 Task: Add Dakota Organic Grass-Fed Beef Ribeye Steak to the cart.
Action: Mouse moved to (15, 76)
Screenshot: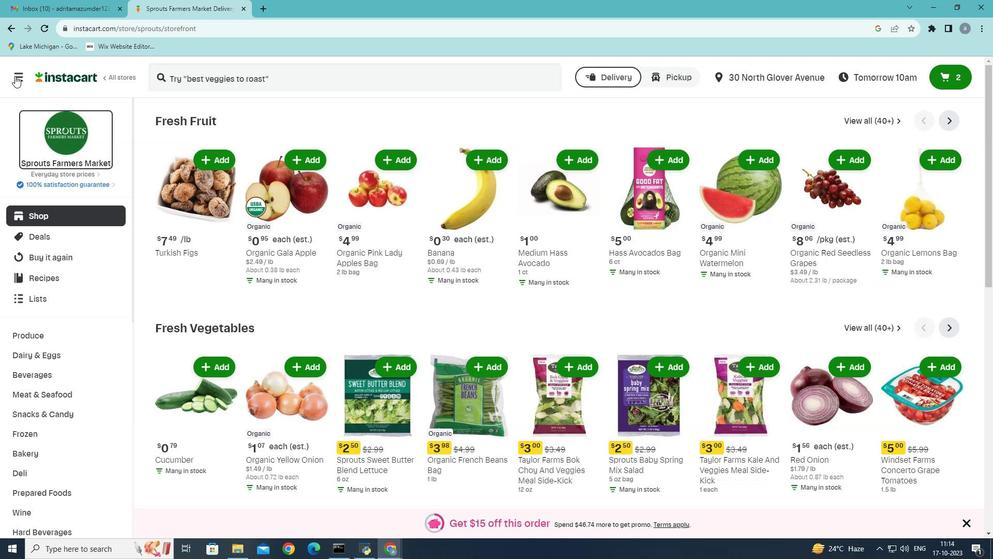 
Action: Mouse pressed left at (15, 76)
Screenshot: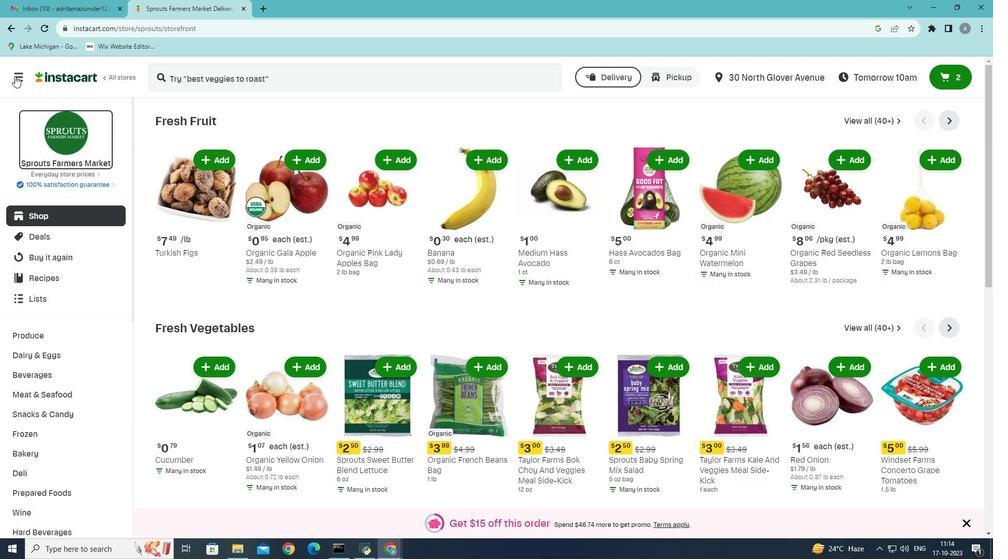 
Action: Mouse moved to (43, 297)
Screenshot: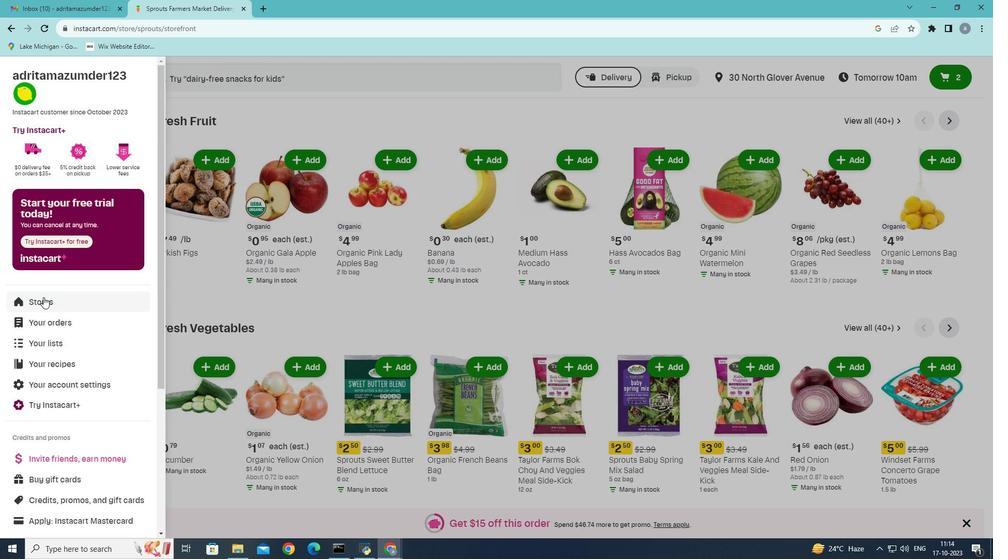 
Action: Mouse pressed left at (43, 297)
Screenshot: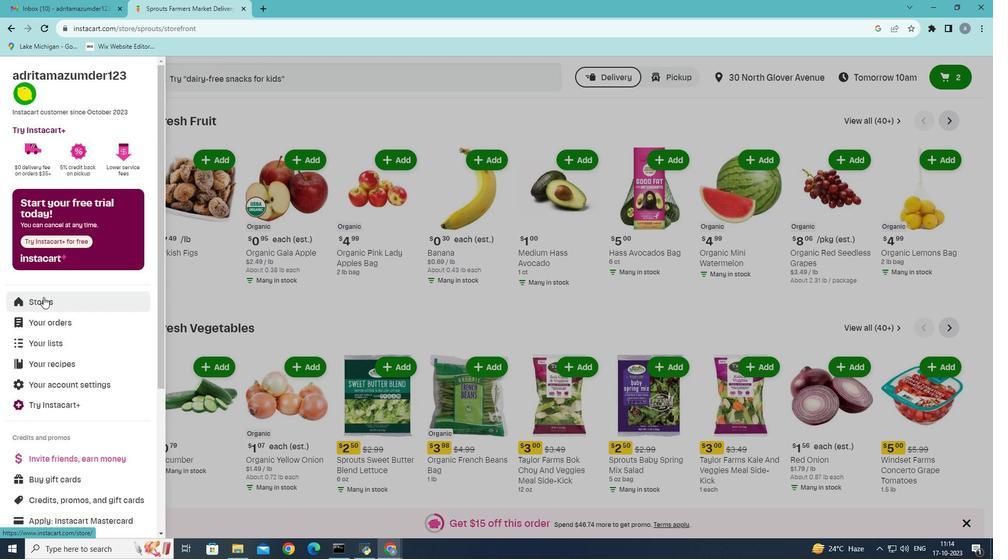 
Action: Mouse moved to (243, 112)
Screenshot: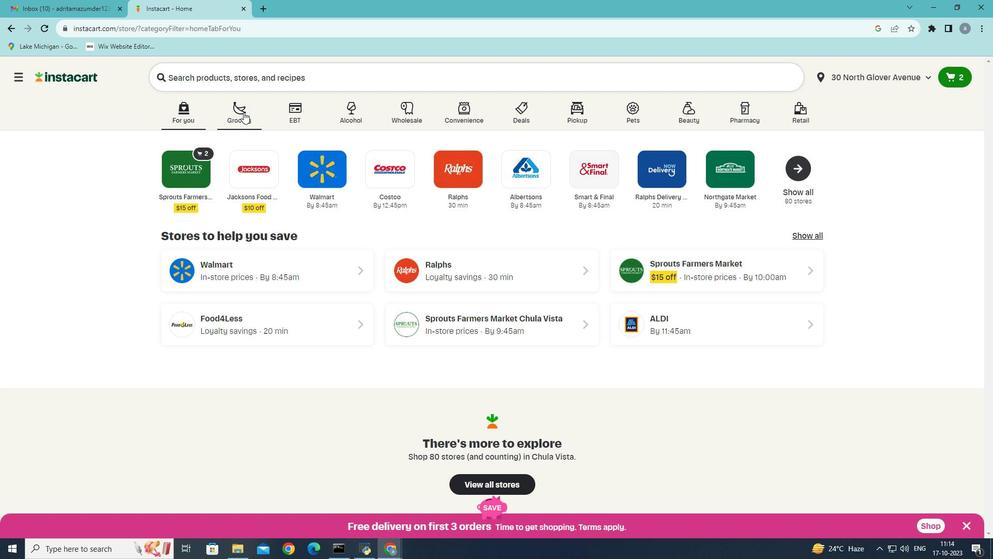 
Action: Mouse pressed left at (243, 112)
Screenshot: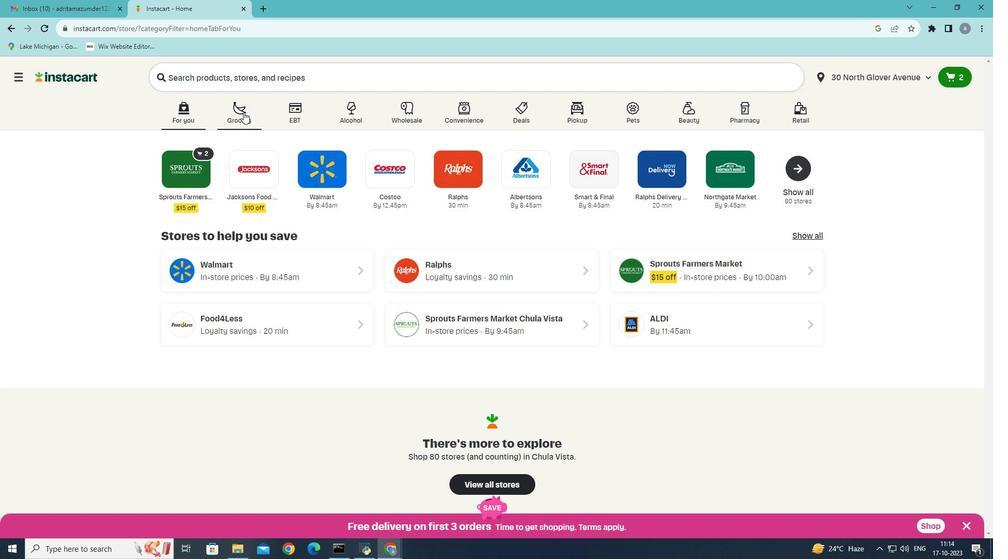 
Action: Mouse moved to (233, 169)
Screenshot: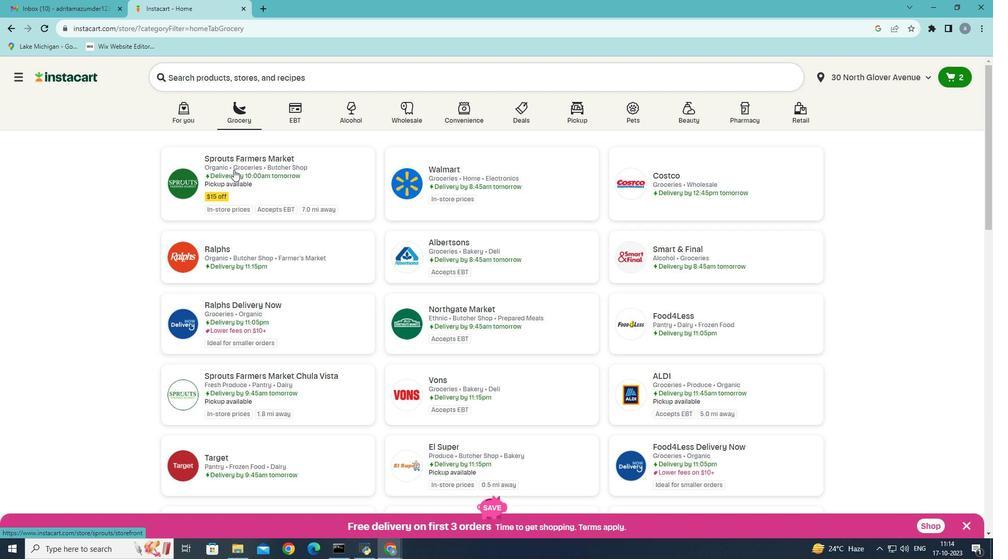 
Action: Mouse pressed left at (233, 169)
Screenshot: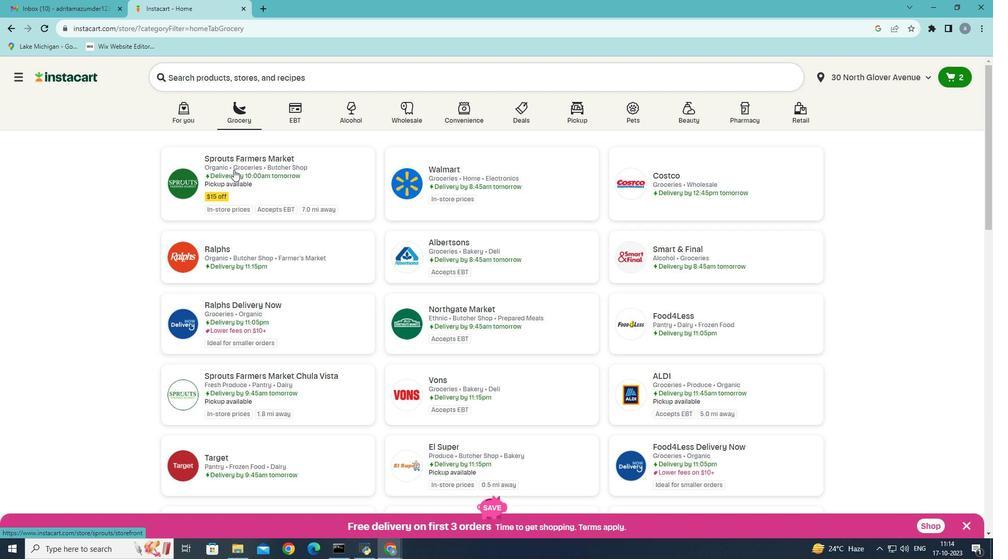 
Action: Mouse moved to (63, 389)
Screenshot: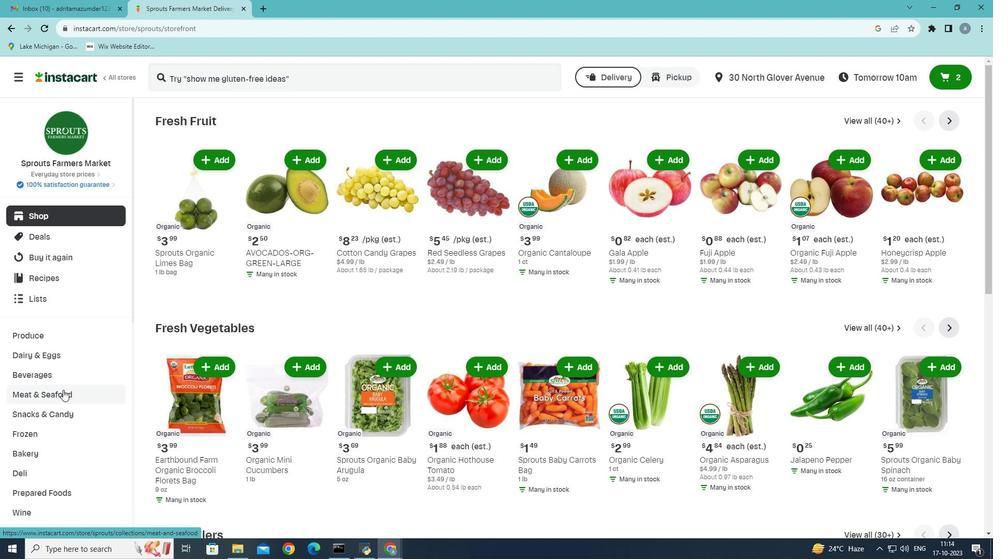 
Action: Mouse pressed left at (63, 389)
Screenshot: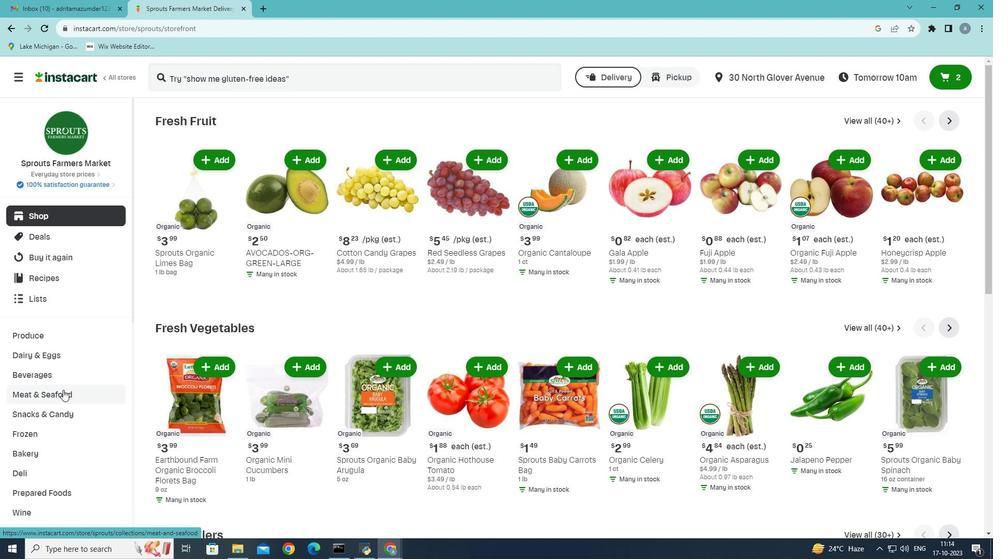 
Action: Mouse moved to (300, 143)
Screenshot: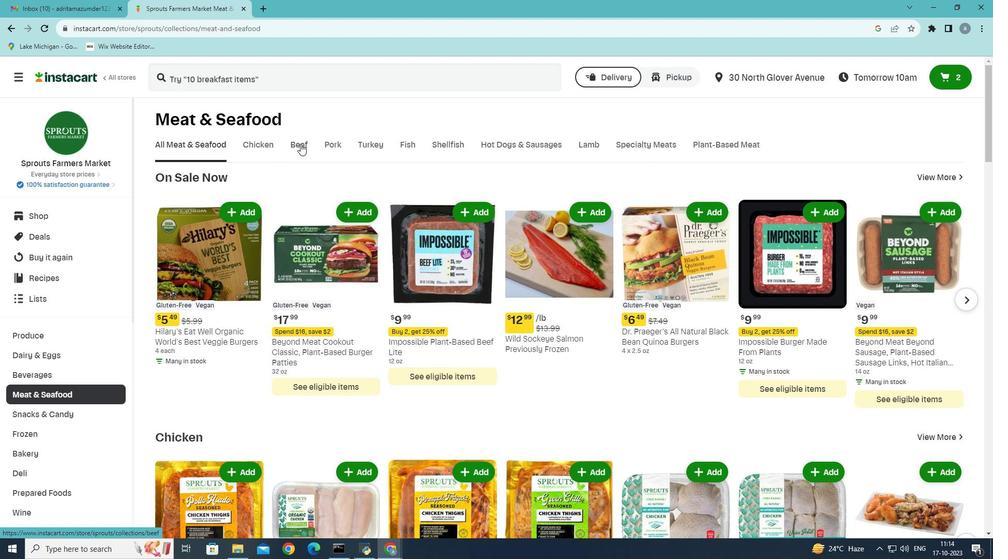 
Action: Mouse pressed left at (300, 143)
Screenshot: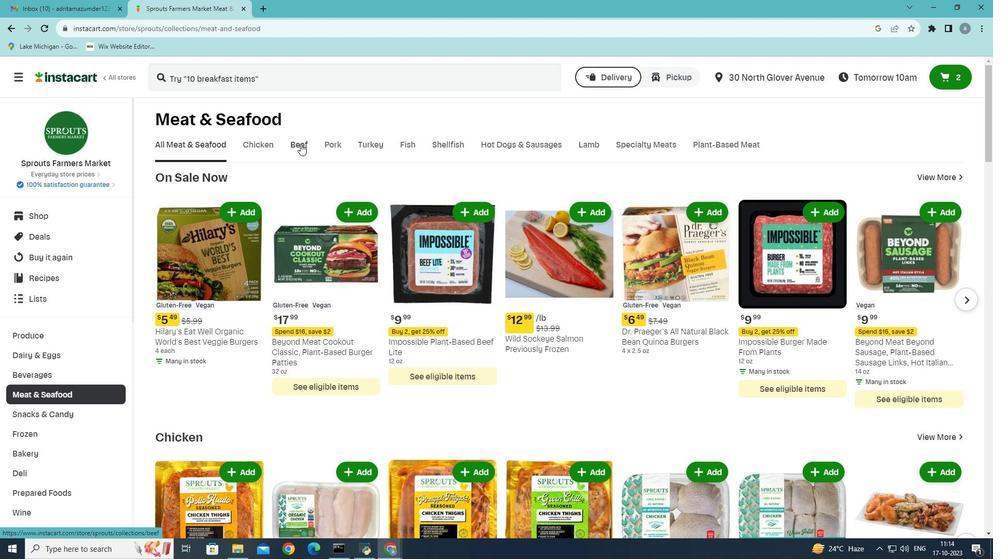 
Action: Mouse moved to (355, 196)
Screenshot: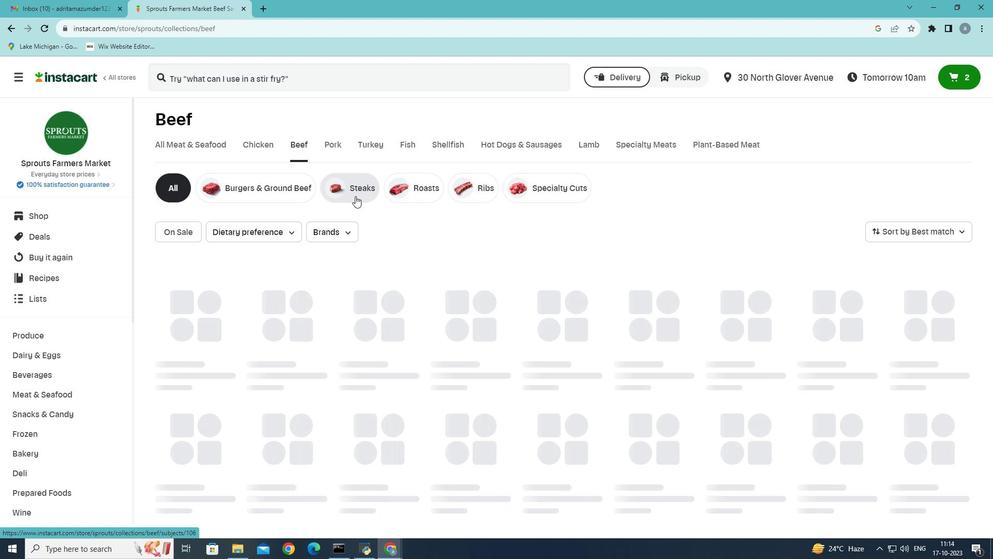 
Action: Mouse pressed left at (355, 196)
Screenshot: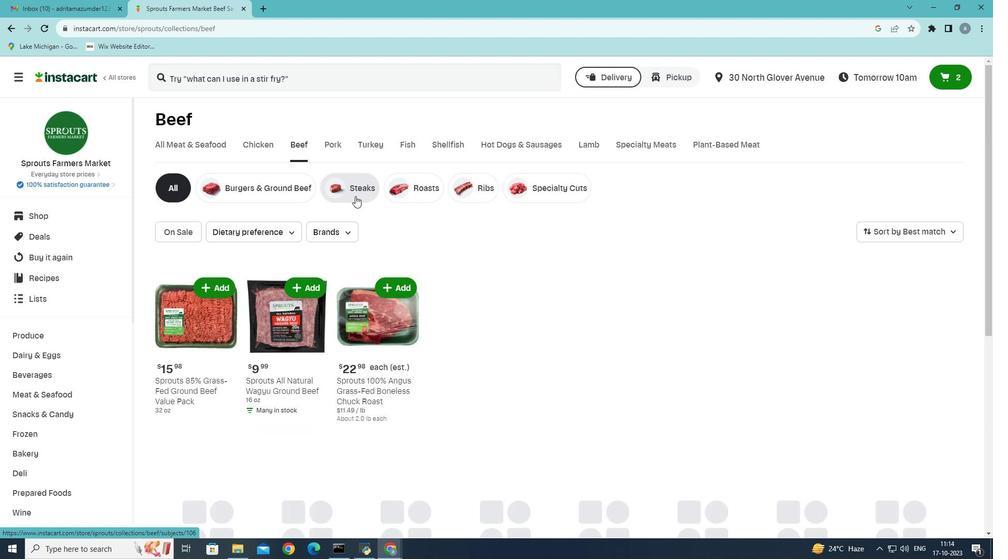 
Action: Mouse moved to (335, 279)
Screenshot: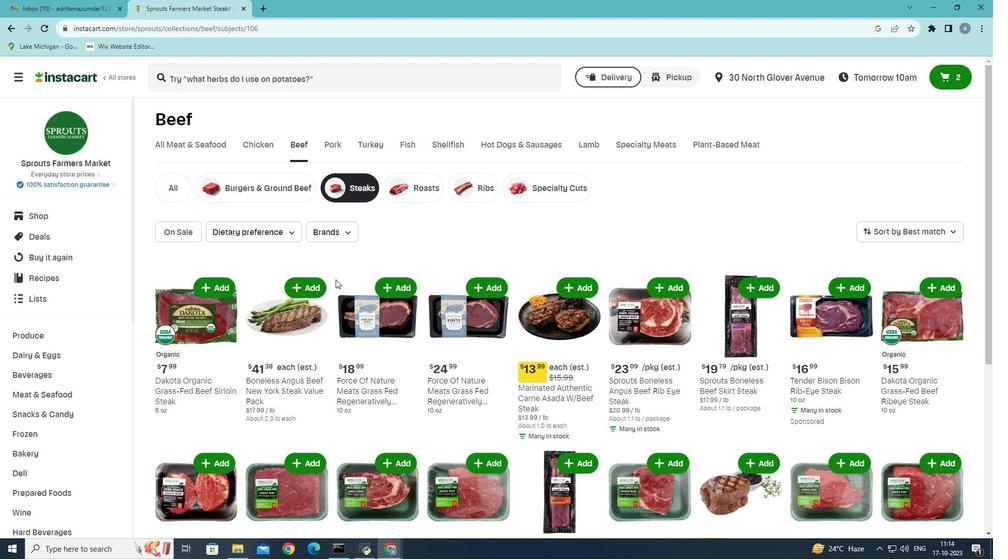 
Action: Mouse scrolled (335, 279) with delta (0, 0)
Screenshot: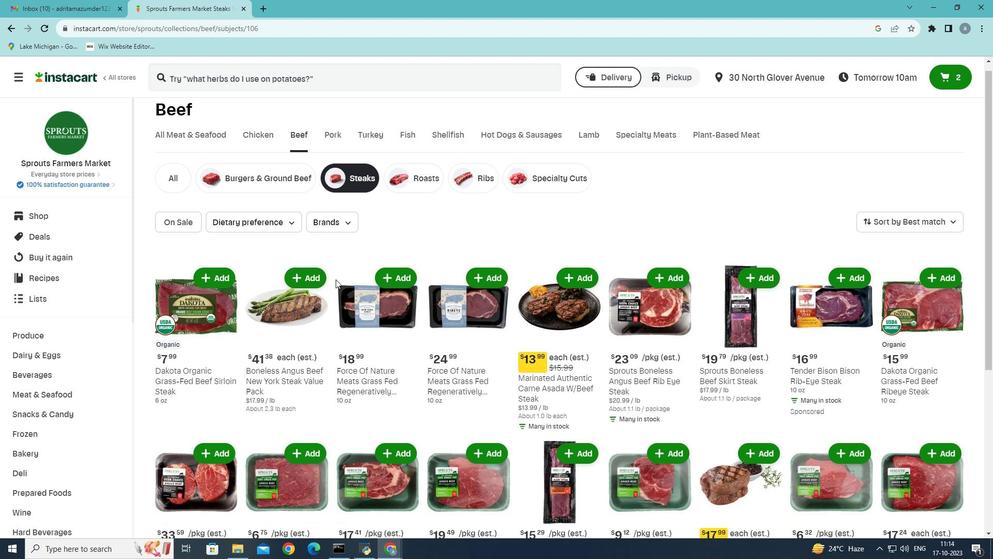 
Action: Mouse scrolled (335, 279) with delta (0, 0)
Screenshot: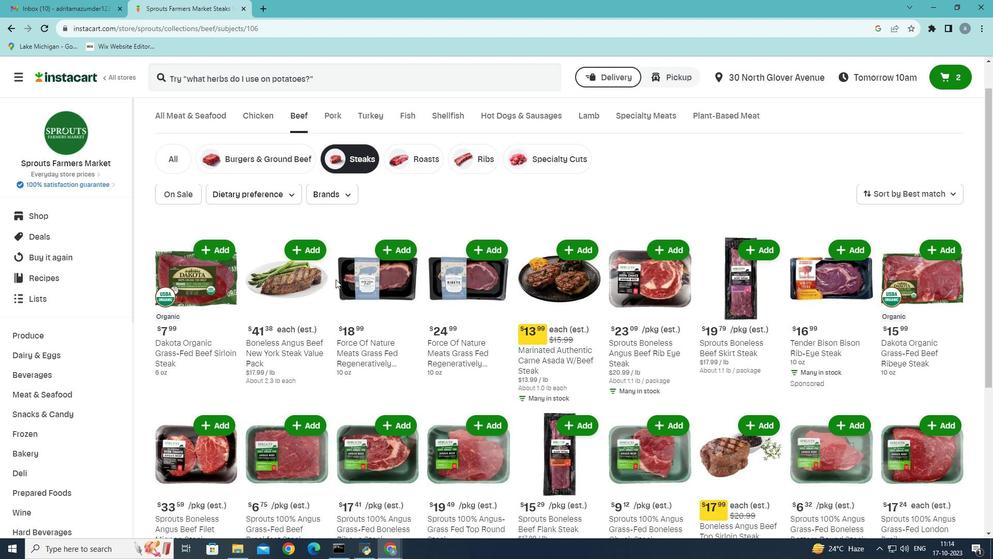 
Action: Mouse moved to (346, 317)
Screenshot: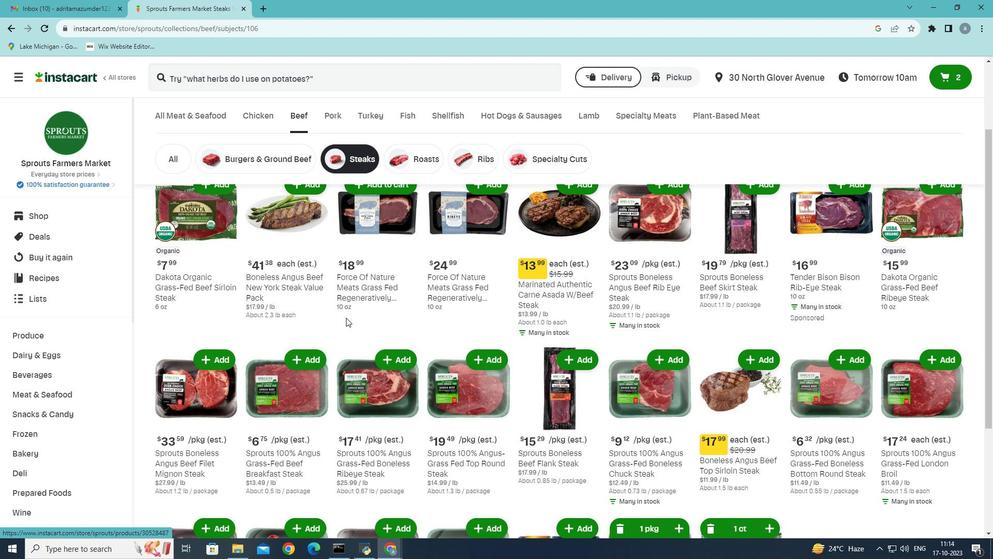 
Action: Mouse scrolled (346, 317) with delta (0, 0)
Screenshot: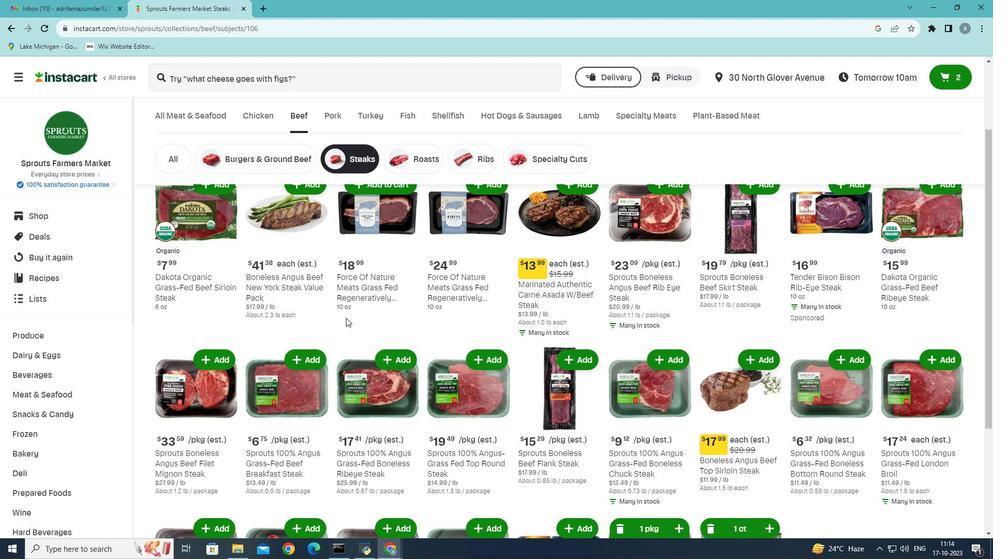 
Action: Mouse scrolled (346, 317) with delta (0, 0)
Screenshot: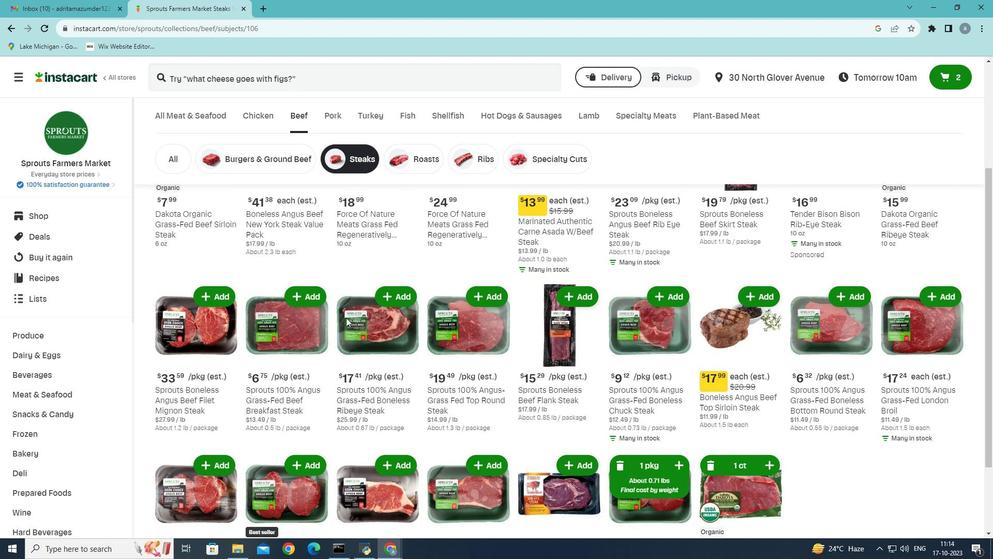 
Action: Mouse scrolled (346, 317) with delta (0, 0)
Screenshot: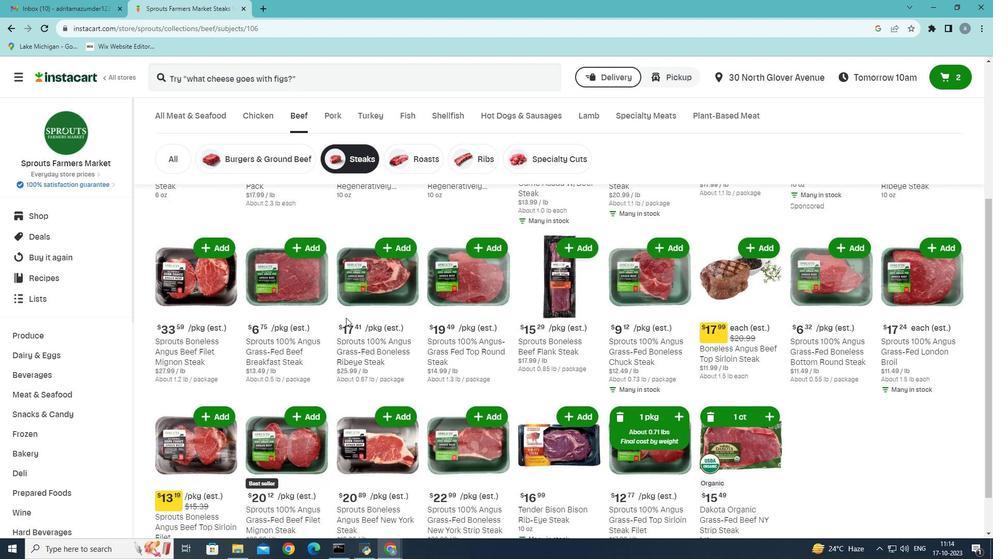 
Action: Mouse scrolled (346, 317) with delta (0, 0)
Screenshot: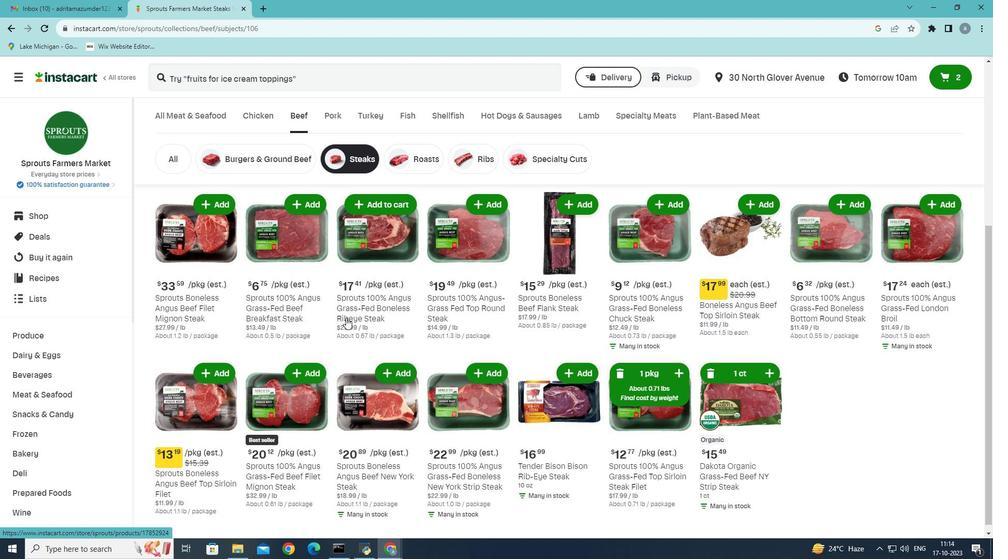 
Action: Mouse scrolled (346, 317) with delta (0, 0)
Screenshot: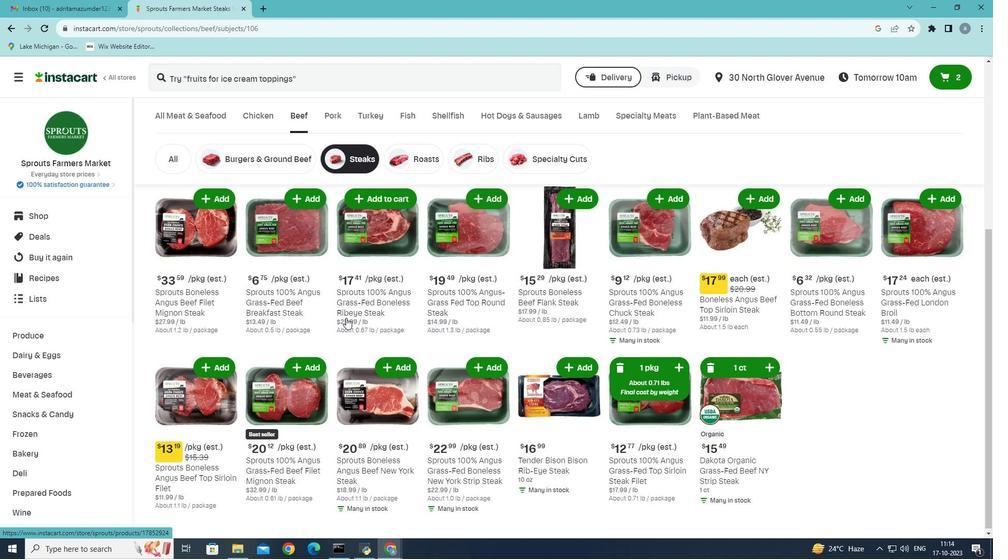 
Action: Mouse scrolled (346, 317) with delta (0, 0)
Screenshot: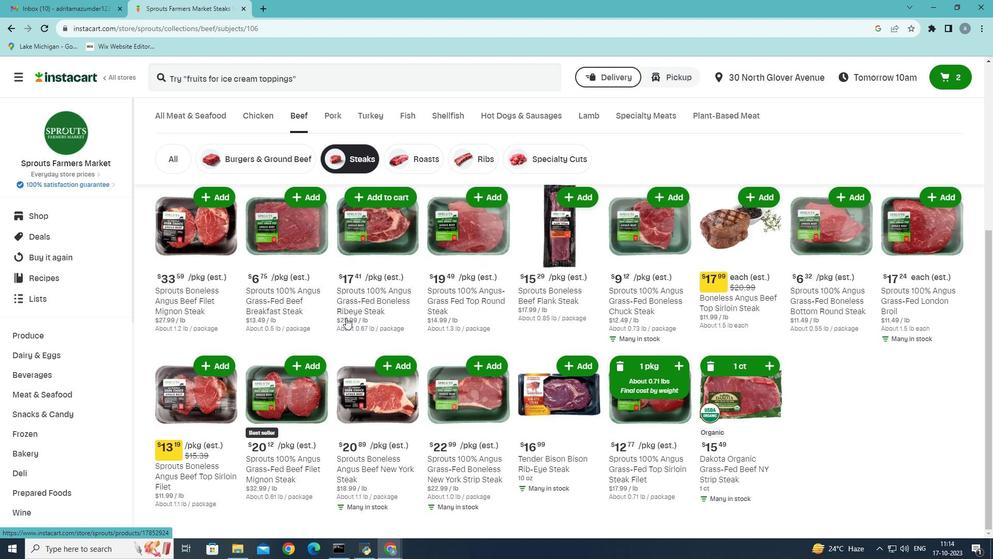 
Action: Mouse scrolled (346, 317) with delta (0, 0)
Screenshot: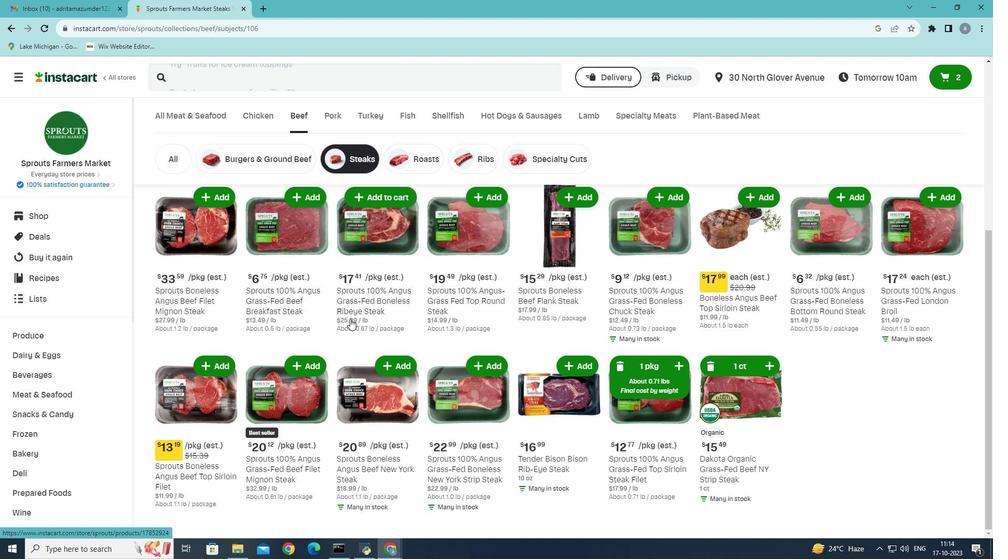 
Action: Mouse scrolled (346, 317) with delta (0, 0)
Screenshot: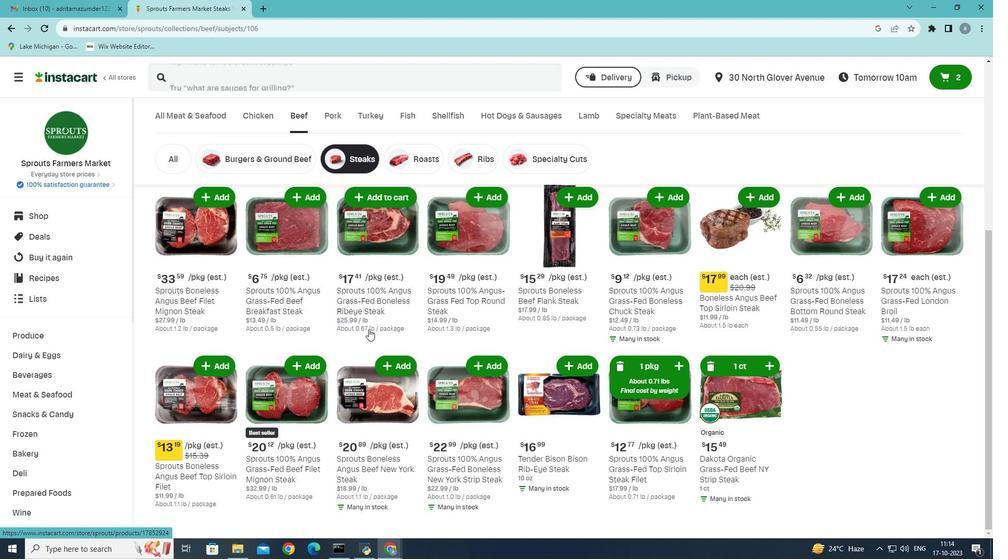 
Action: Mouse moved to (369, 329)
Screenshot: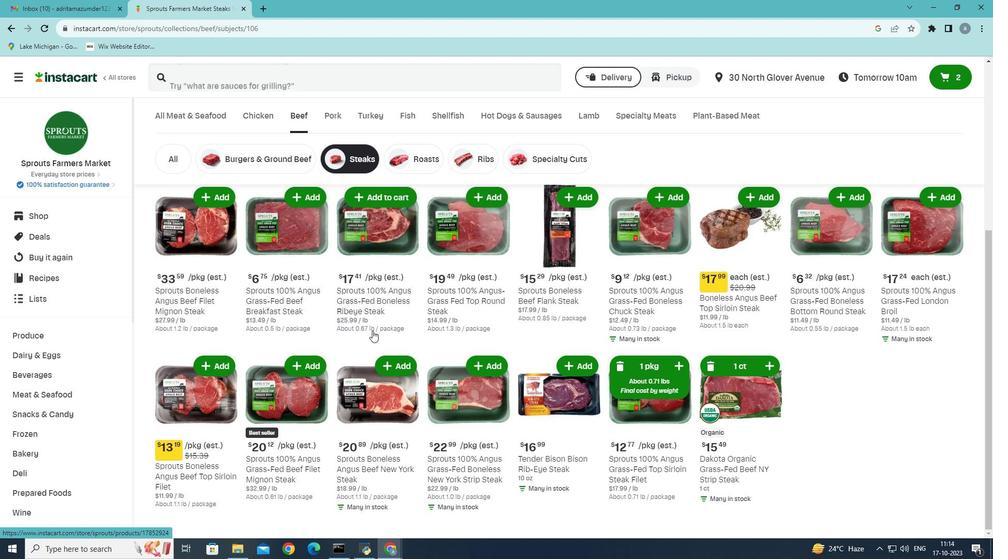 
Action: Mouse scrolled (369, 328) with delta (0, 0)
Screenshot: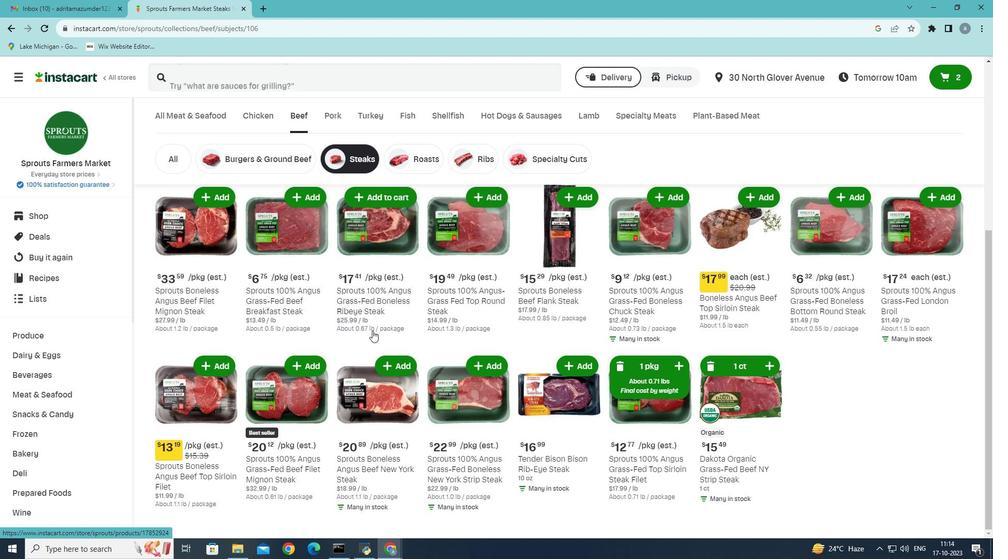 
Action: Mouse moved to (631, 405)
Screenshot: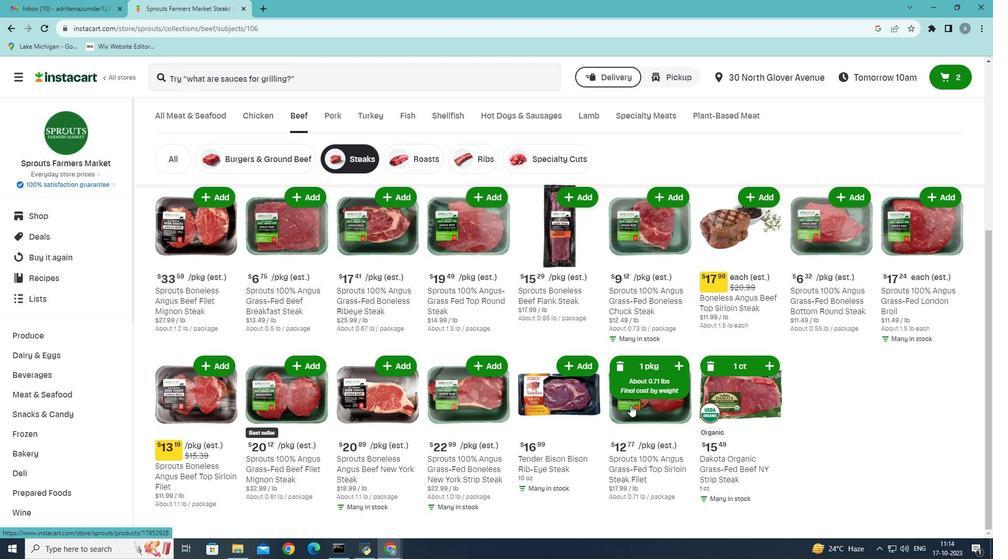 
Action: Mouse scrolled (631, 405) with delta (0, 0)
Screenshot: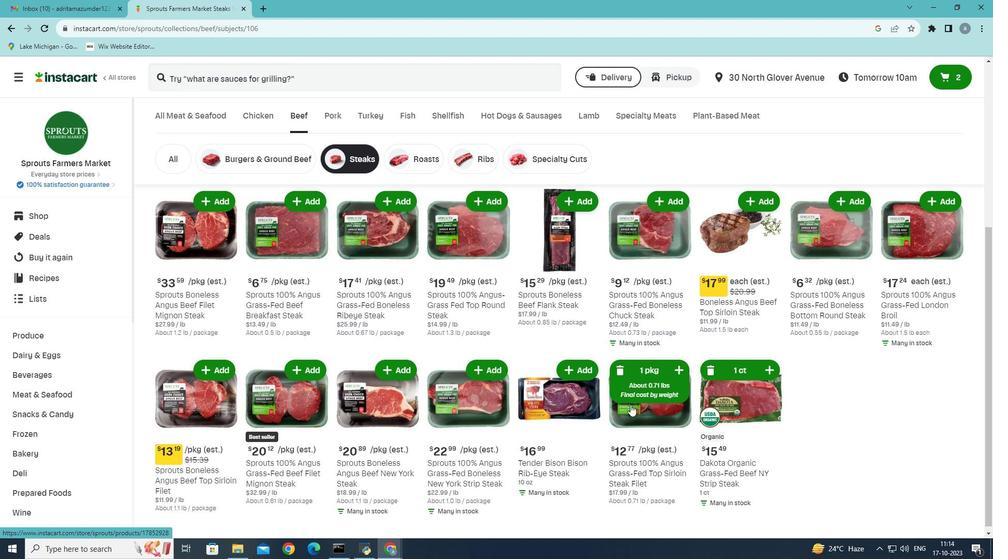 
Action: Mouse moved to (631, 404)
Screenshot: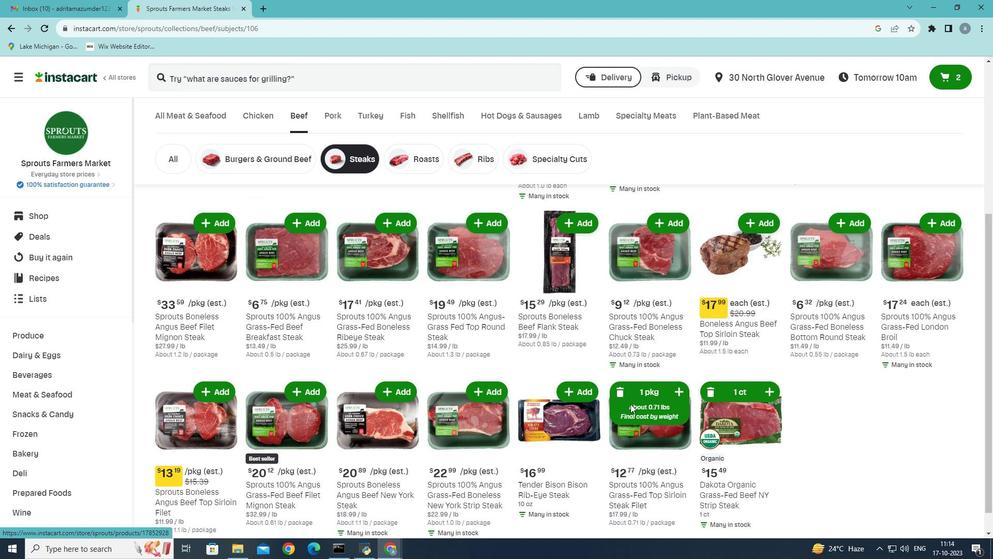 
Action: Mouse scrolled (631, 403) with delta (0, 0)
Screenshot: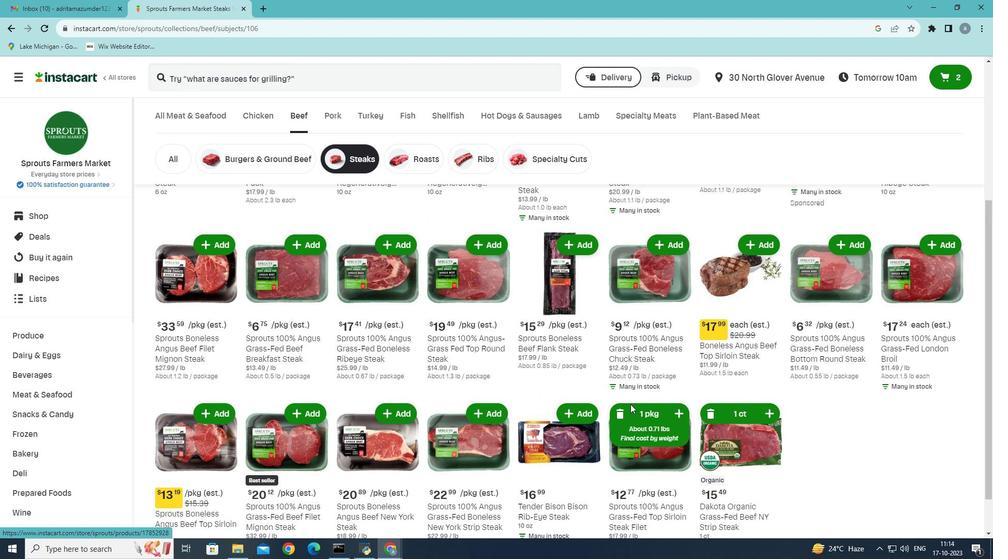 
Action: Mouse scrolled (631, 403) with delta (0, 0)
Screenshot: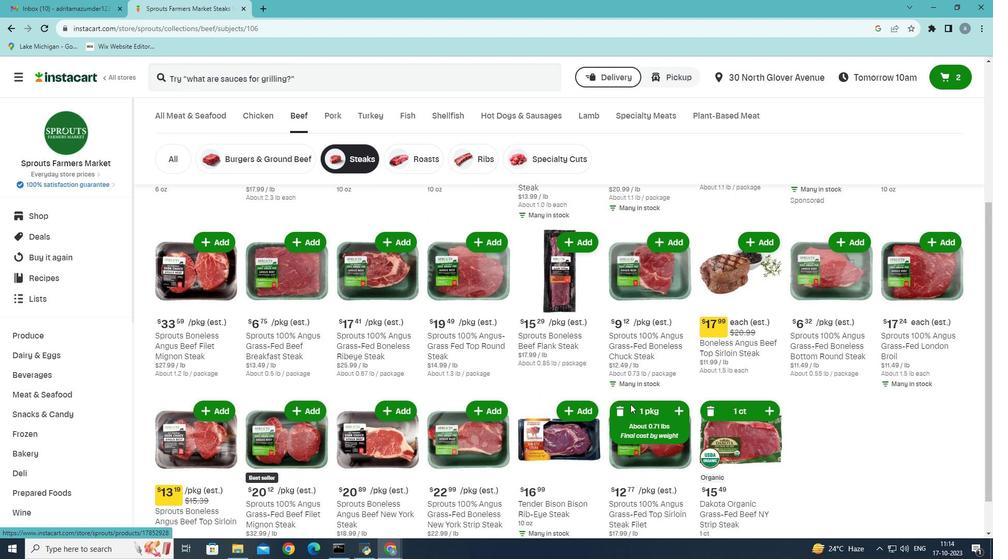 
Action: Mouse scrolled (631, 403) with delta (0, 0)
Screenshot: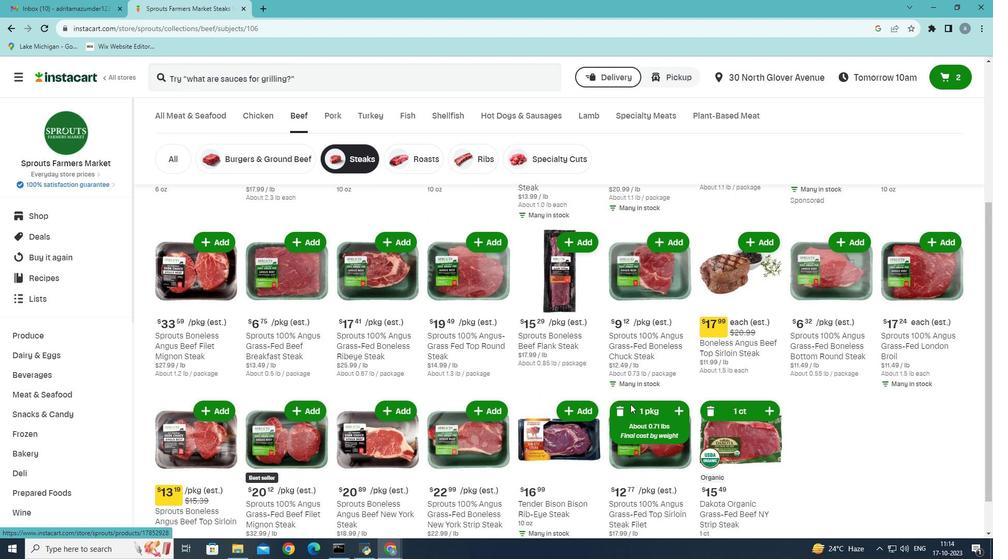 
Action: Mouse scrolled (631, 403) with delta (0, 0)
Screenshot: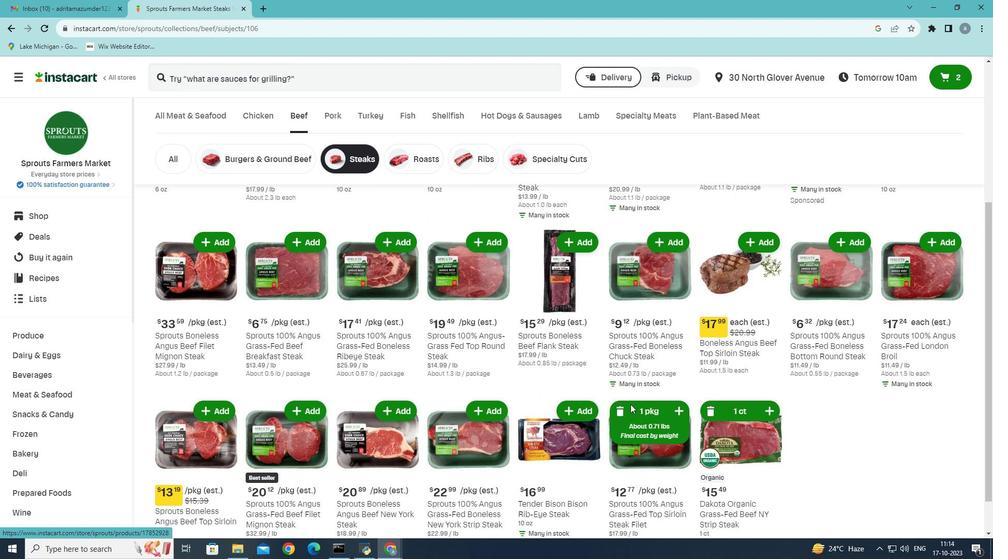 
Action: Mouse moved to (631, 403)
Screenshot: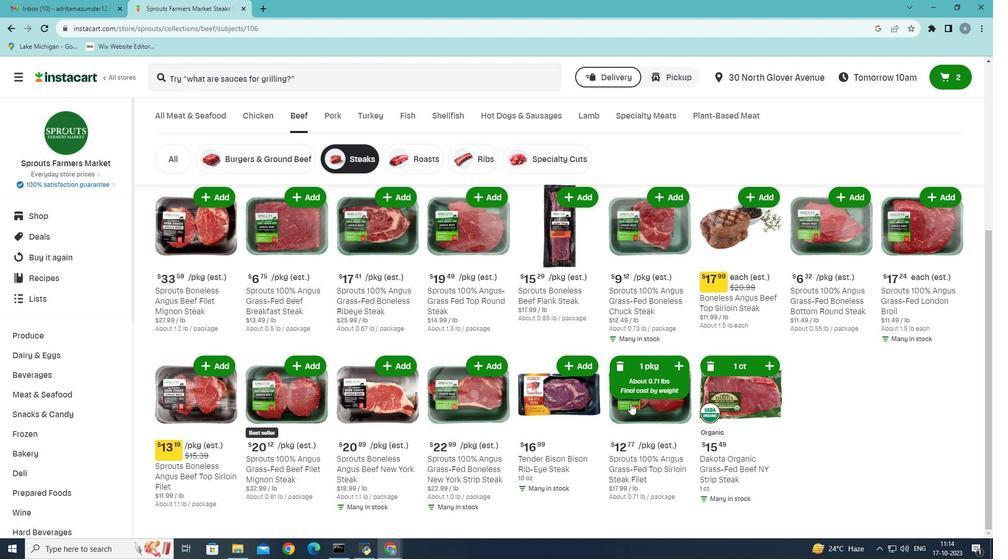 
Action: Mouse scrolled (631, 402) with delta (0, 0)
Screenshot: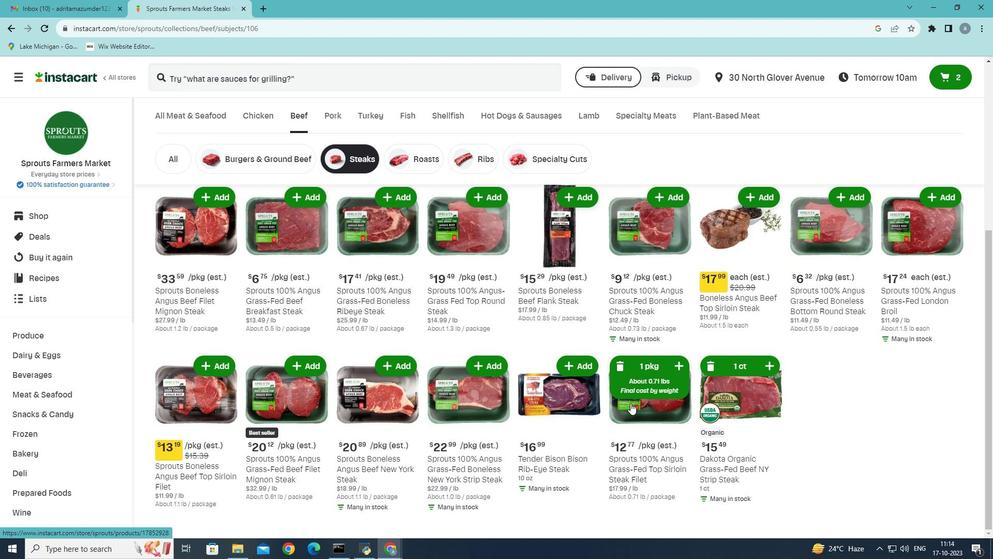 
Action: Mouse scrolled (631, 402) with delta (0, 0)
Screenshot: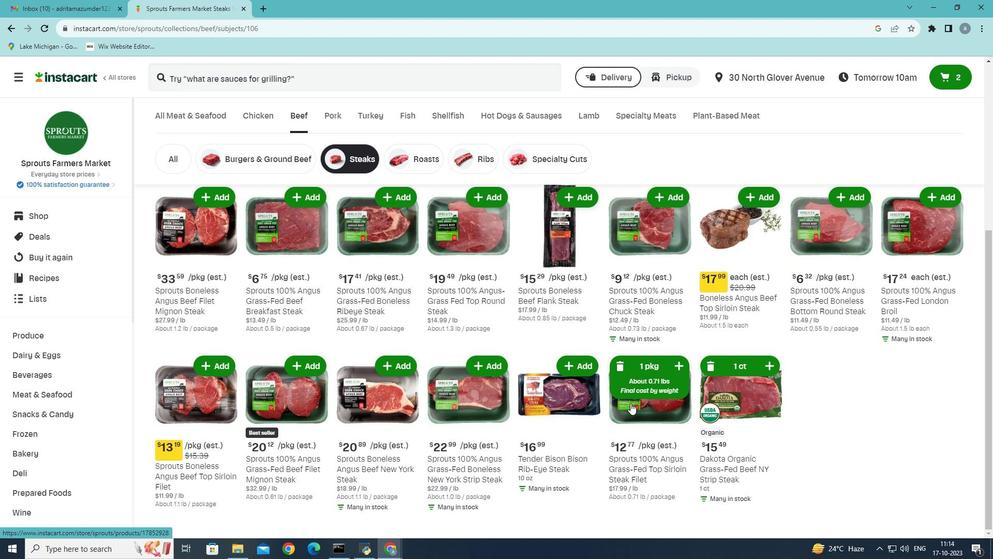 
Action: Mouse scrolled (631, 402) with delta (0, 0)
Screenshot: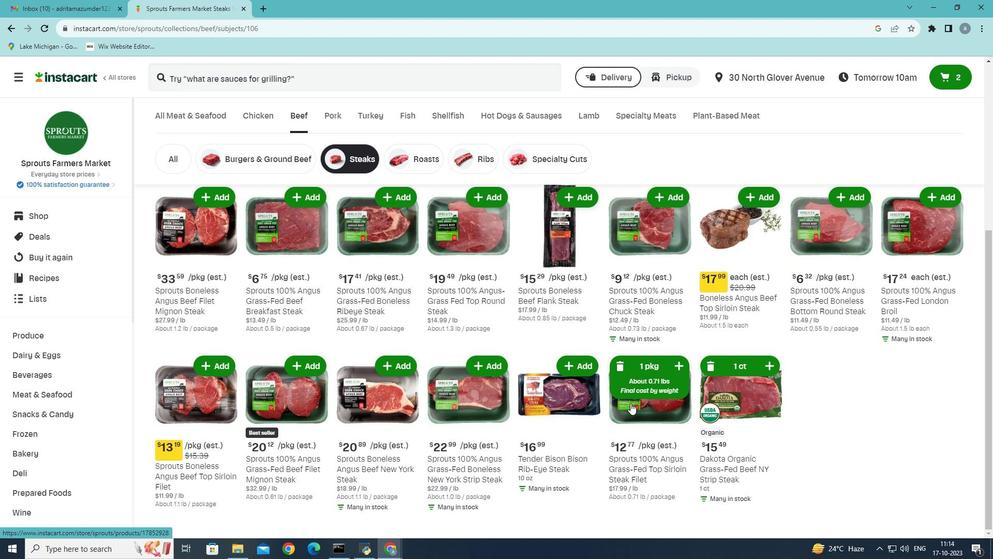 
Action: Mouse scrolled (631, 402) with delta (0, 0)
Screenshot: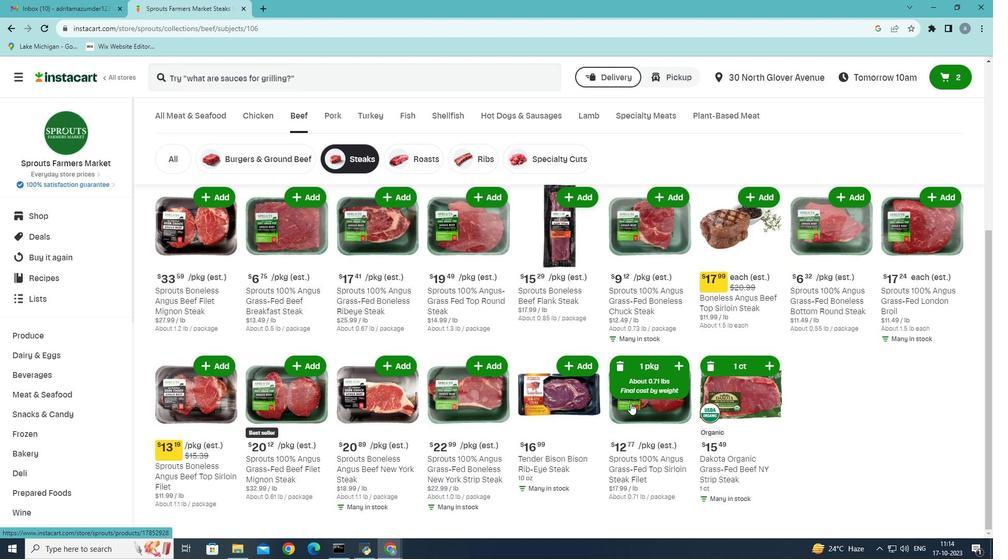 
Action: Mouse scrolled (631, 403) with delta (0, 0)
Screenshot: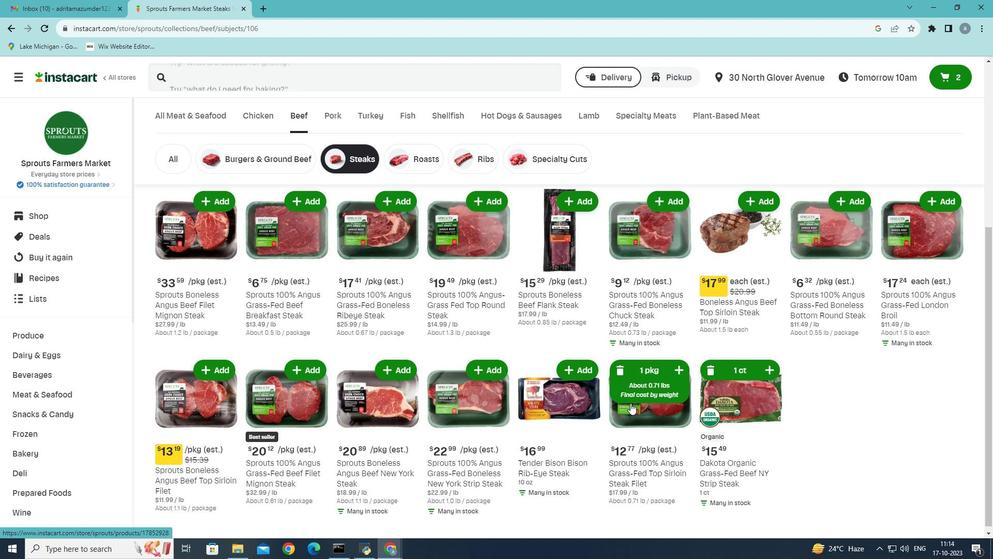 
Action: Mouse scrolled (631, 403) with delta (0, 0)
Screenshot: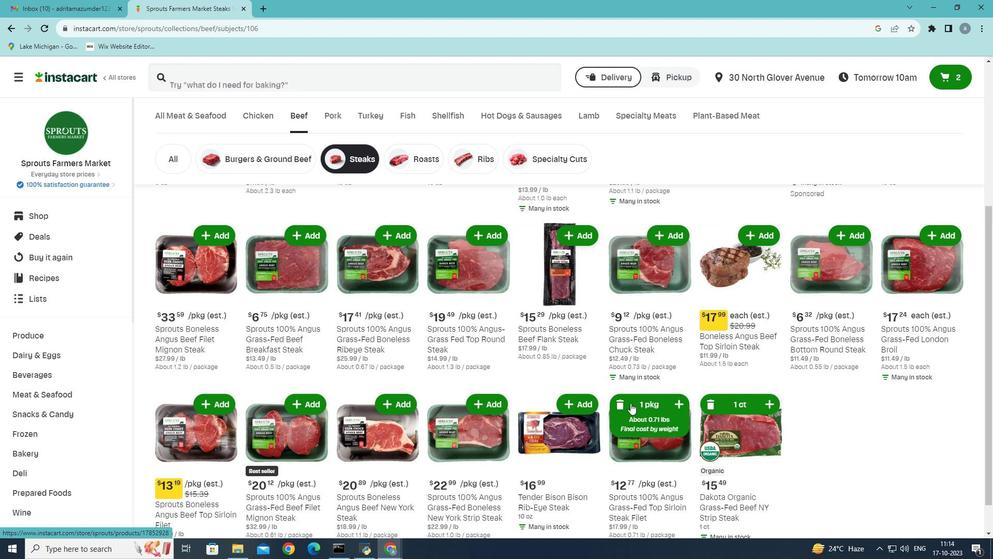 
Action: Mouse scrolled (631, 403) with delta (0, 0)
Screenshot: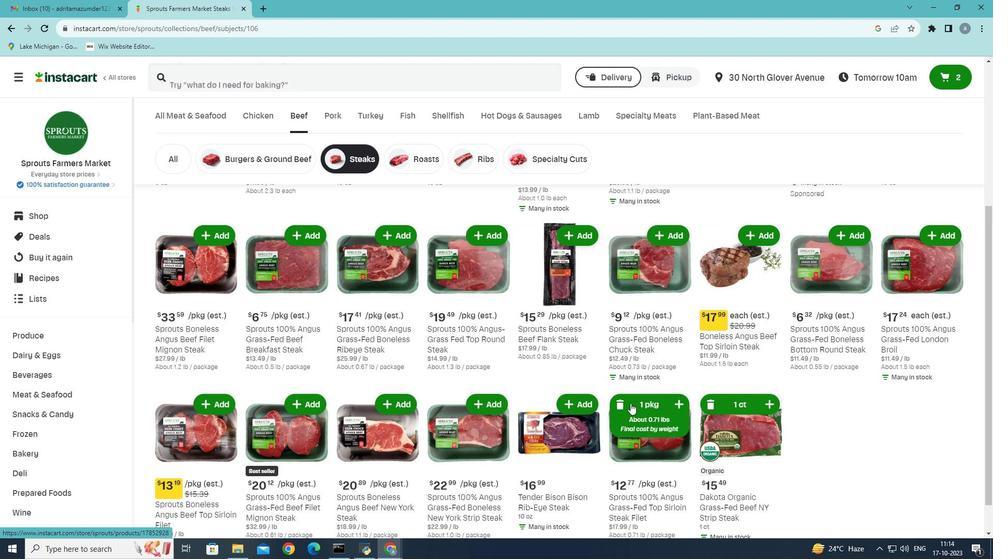 
Action: Mouse scrolled (631, 403) with delta (0, 0)
Screenshot: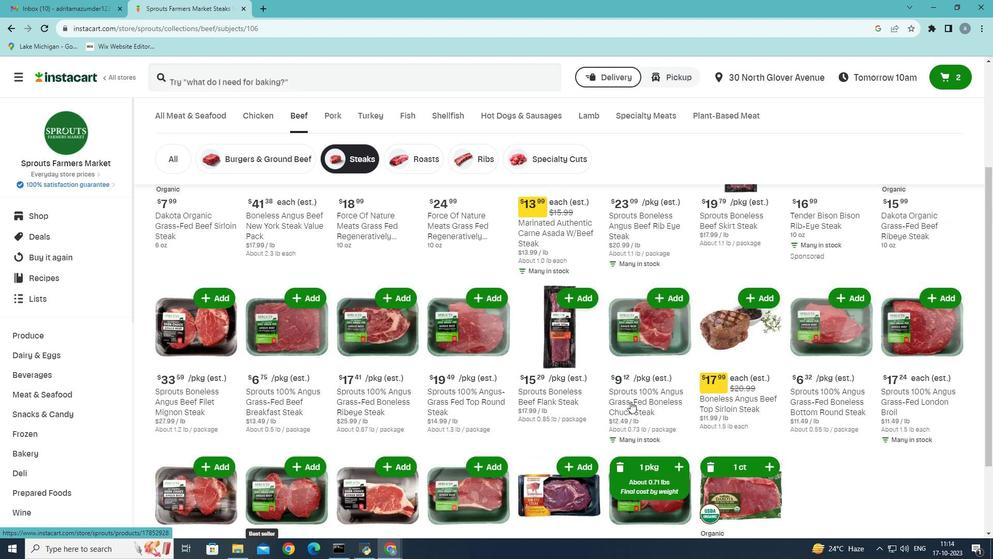 
Action: Mouse moved to (629, 401)
Screenshot: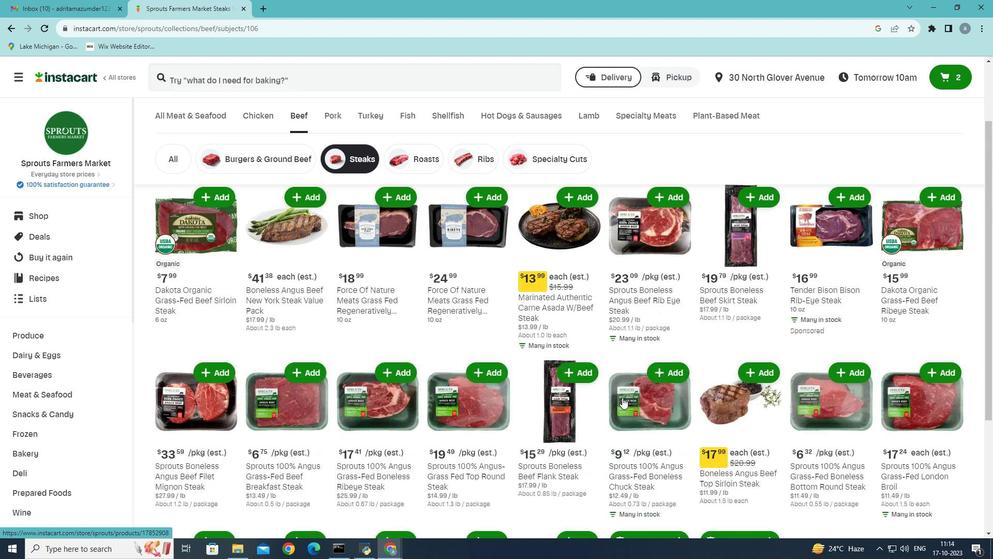 
Action: Mouse scrolled (629, 401) with delta (0, 0)
Screenshot: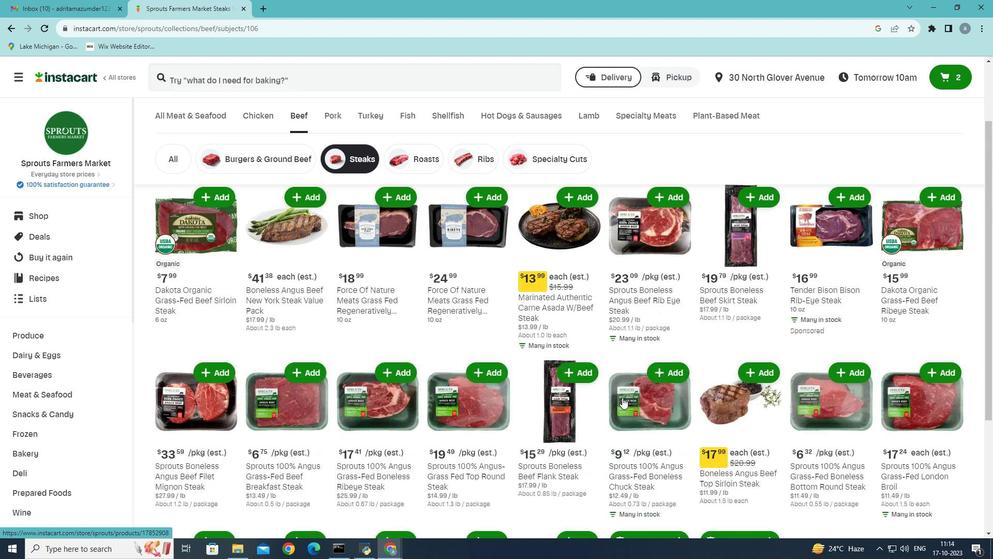 
Action: Mouse moved to (460, 362)
Screenshot: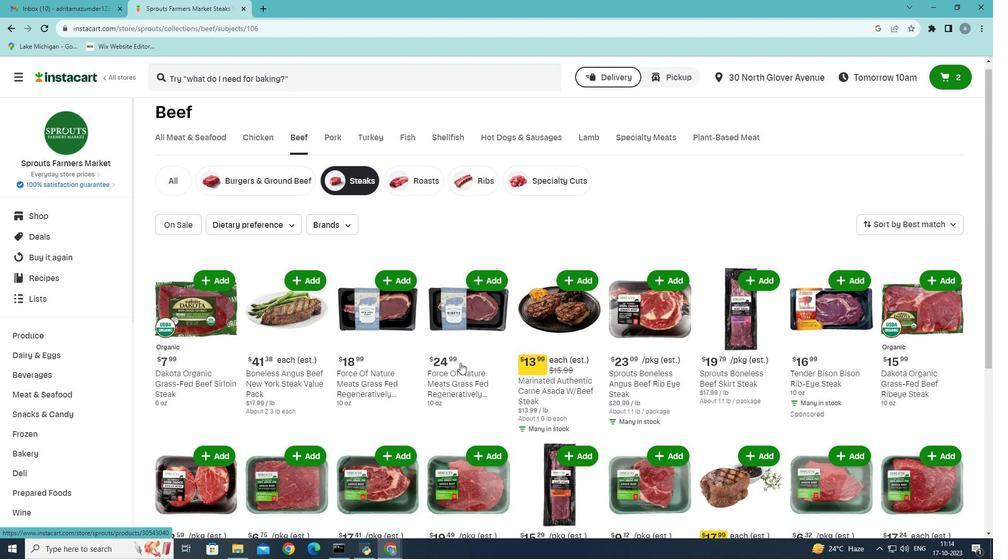 
Action: Mouse scrolled (460, 363) with delta (0, 0)
Screenshot: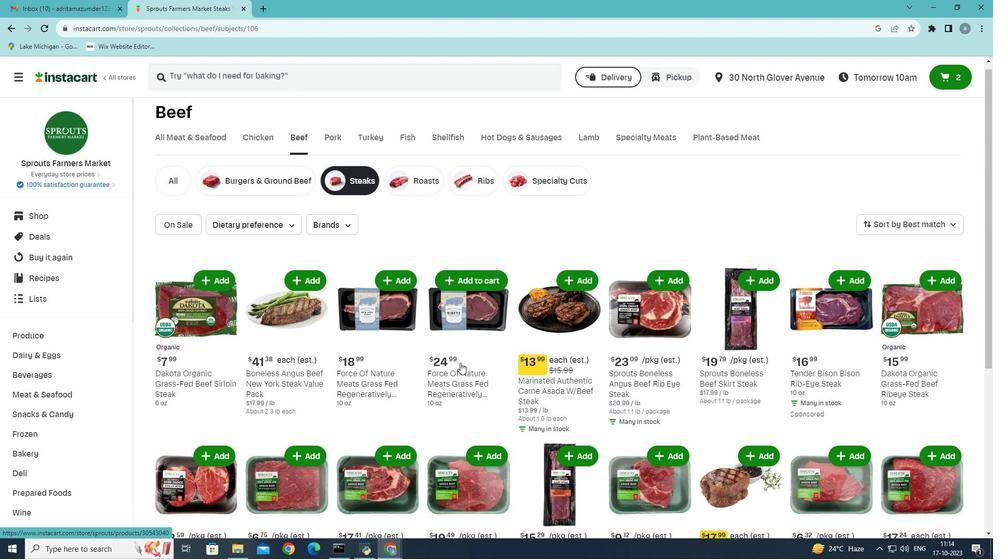 
Action: Mouse moved to (939, 286)
Screenshot: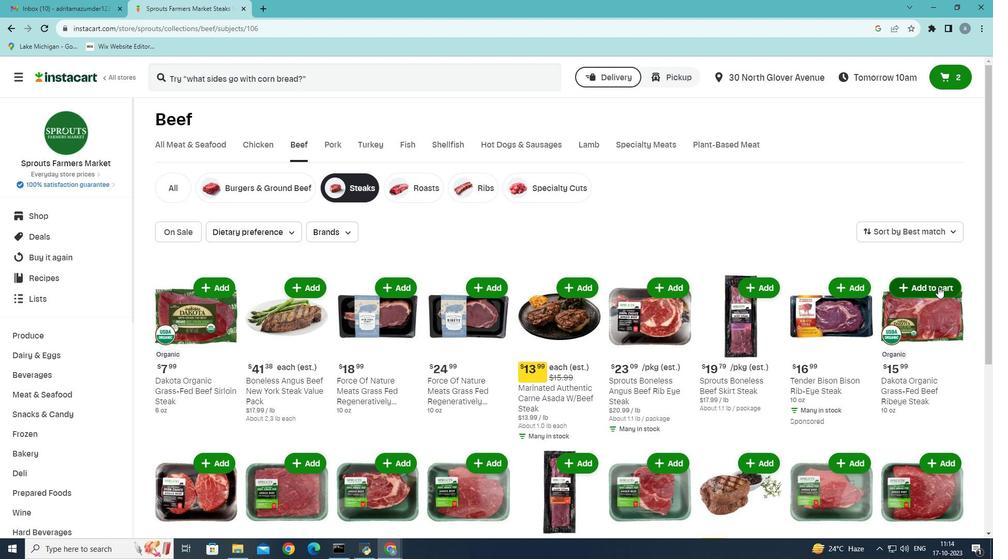 
Action: Mouse pressed left at (939, 286)
Screenshot: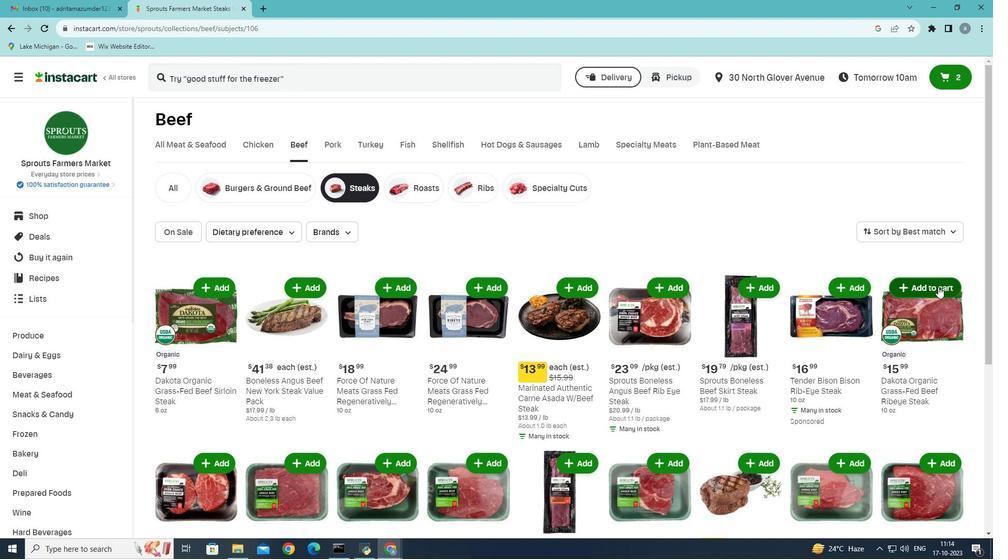 
Action: Mouse moved to (865, 386)
Screenshot: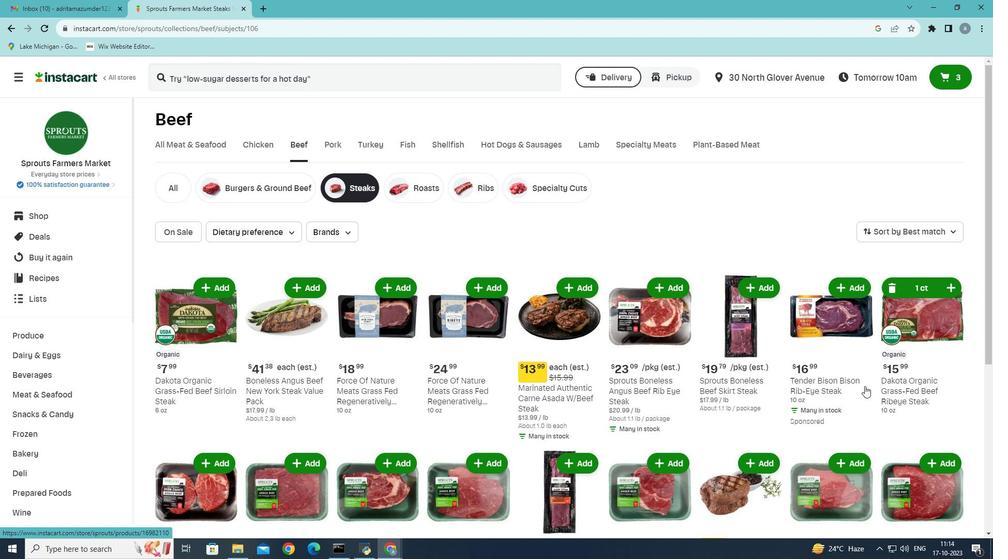 
